 Task: Add the task  Develop a new online job application system for a company to the section Agile Avengers in the project AgileCenter and add a Due Date to the respective task as 2023/11/21
Action: Mouse moved to (670, 383)
Screenshot: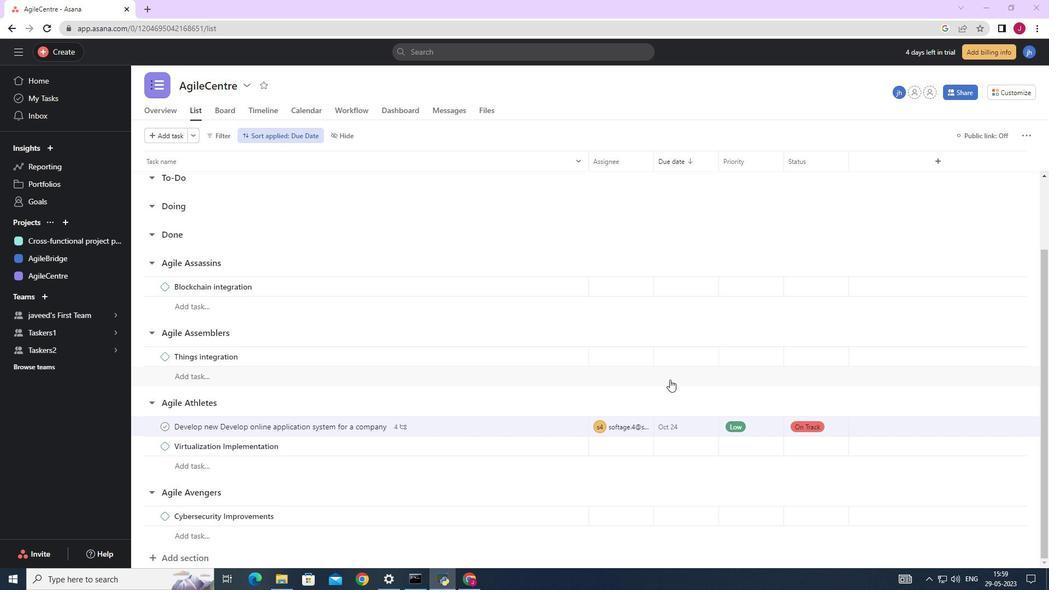 
Action: Mouse scrolled (670, 382) with delta (0, 0)
Screenshot: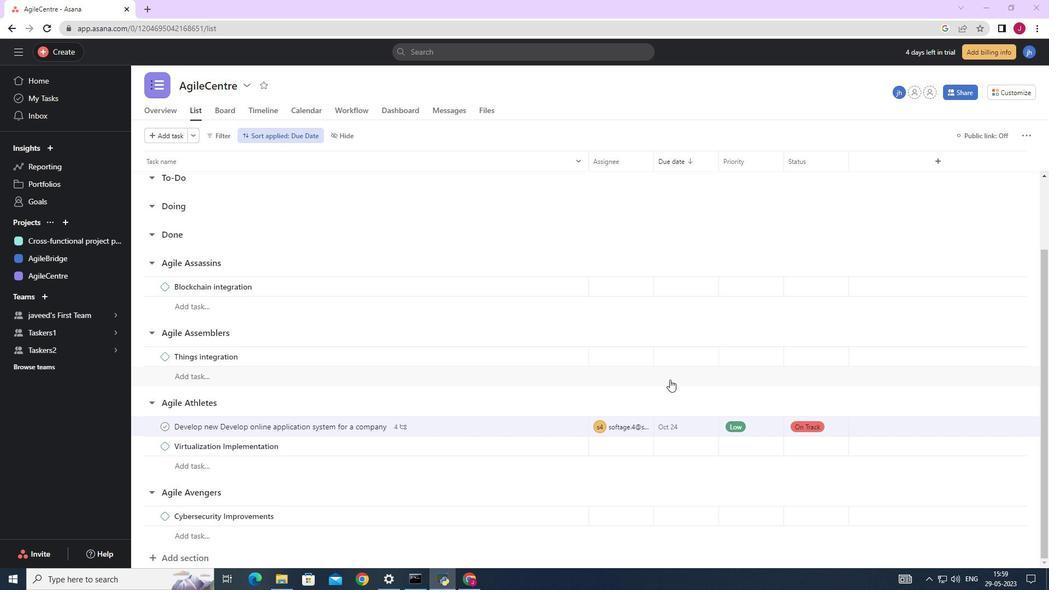 
Action: Mouse moved to (670, 383)
Screenshot: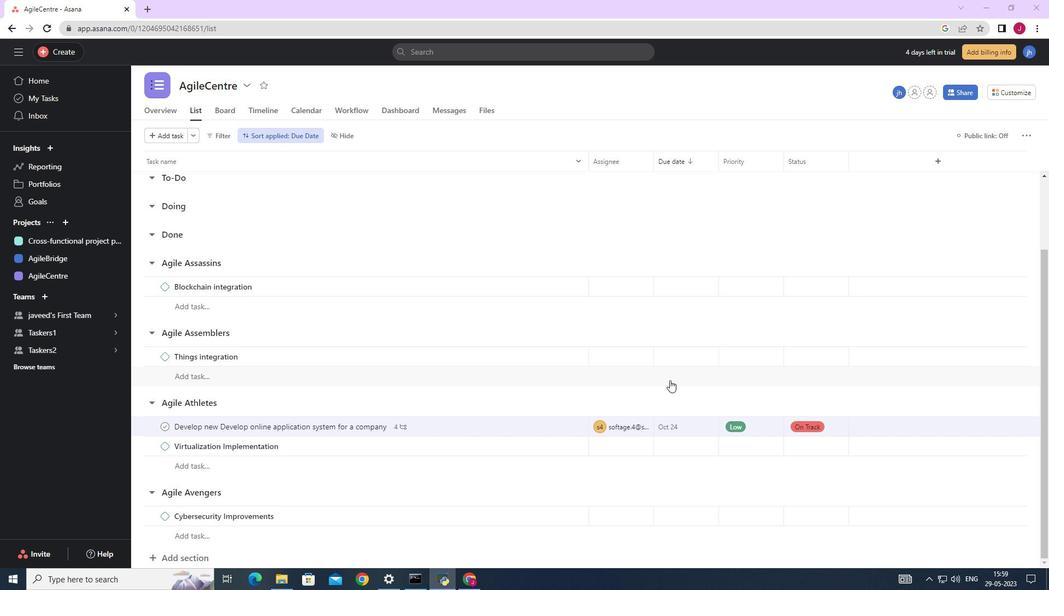 
Action: Mouse scrolled (670, 383) with delta (0, 0)
Screenshot: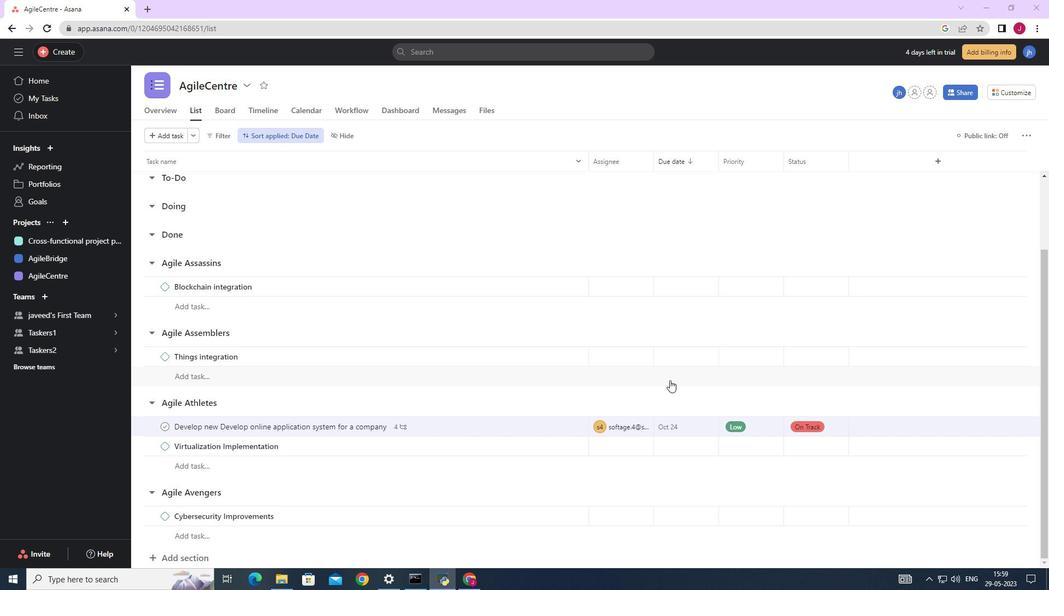 
Action: Mouse moved to (670, 384)
Screenshot: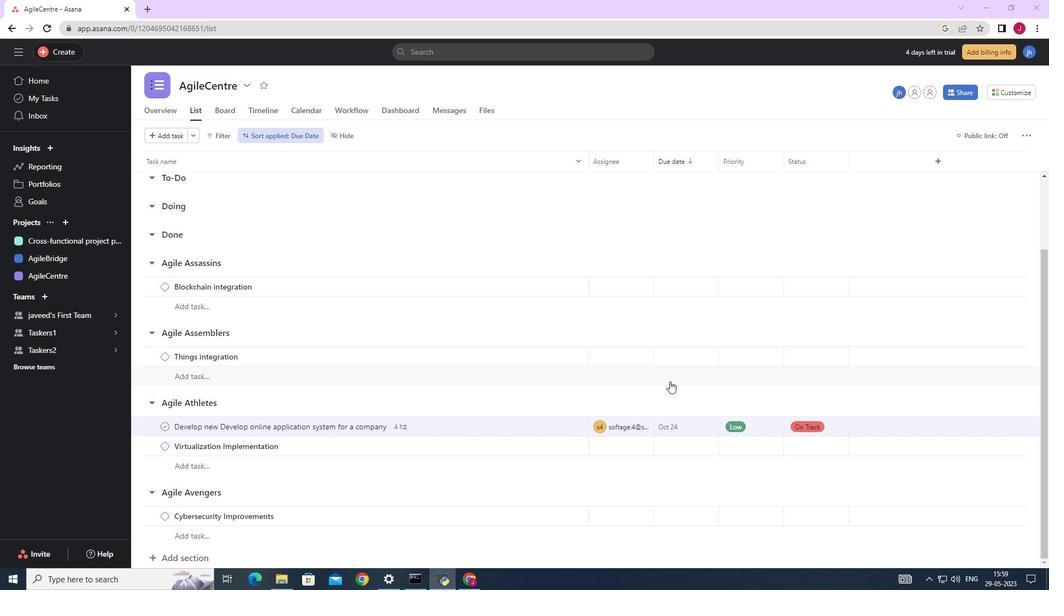 
Action: Mouse scrolled (670, 383) with delta (0, 0)
Screenshot: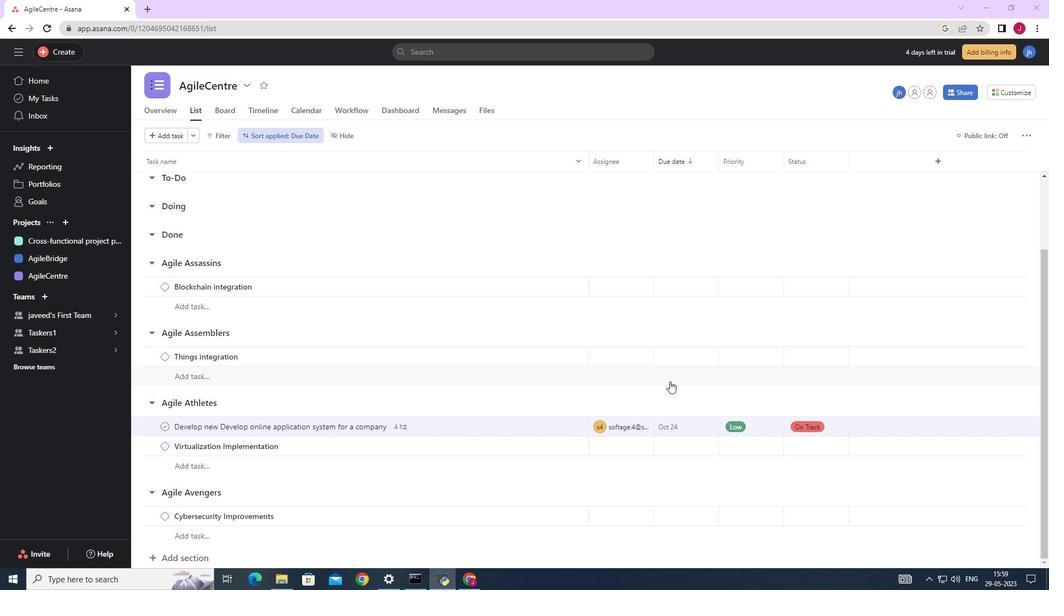 
Action: Mouse moved to (560, 424)
Screenshot: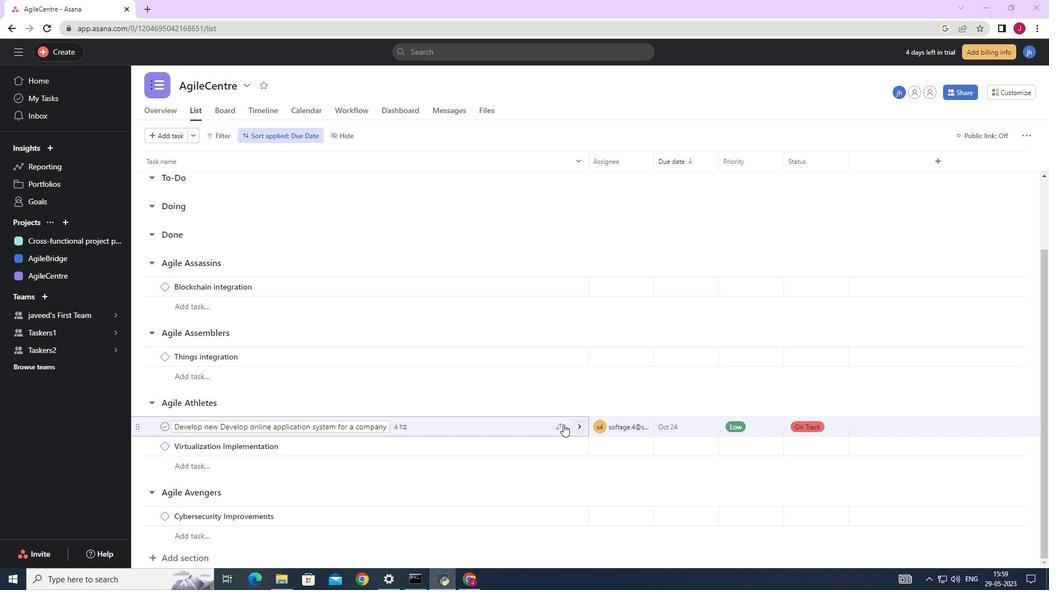 
Action: Mouse pressed left at (560, 424)
Screenshot: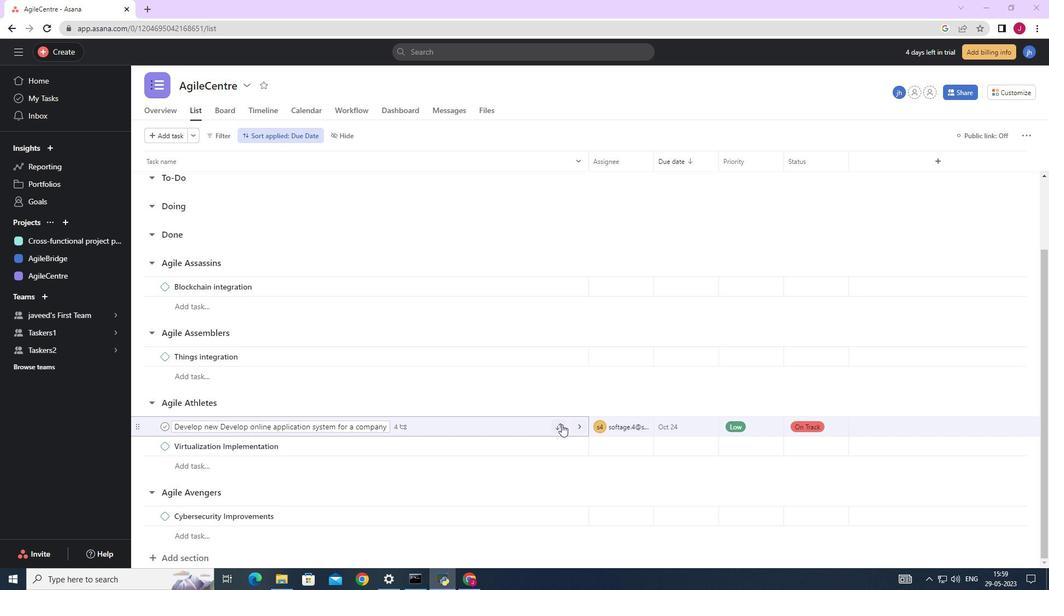
Action: Mouse moved to (501, 390)
Screenshot: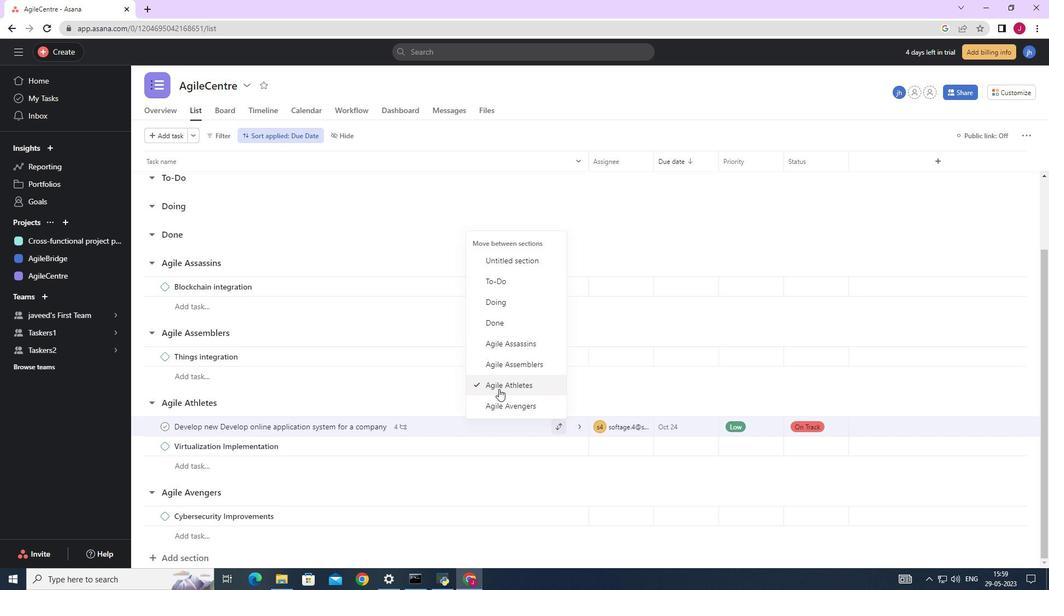
Action: Mouse scrolled (501, 389) with delta (0, 0)
Screenshot: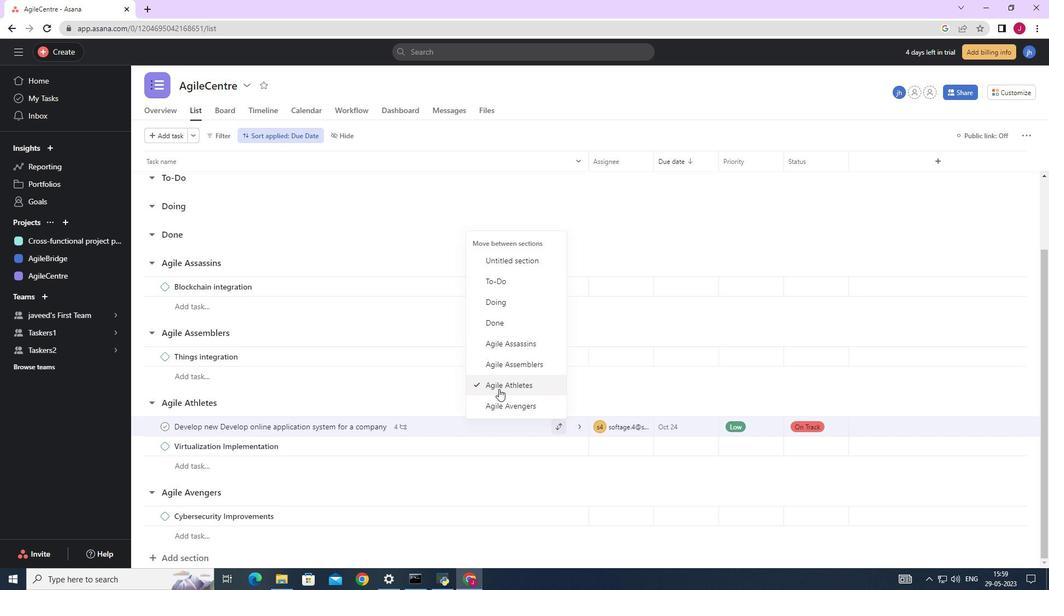 
Action: Mouse scrolled (501, 389) with delta (0, 0)
Screenshot: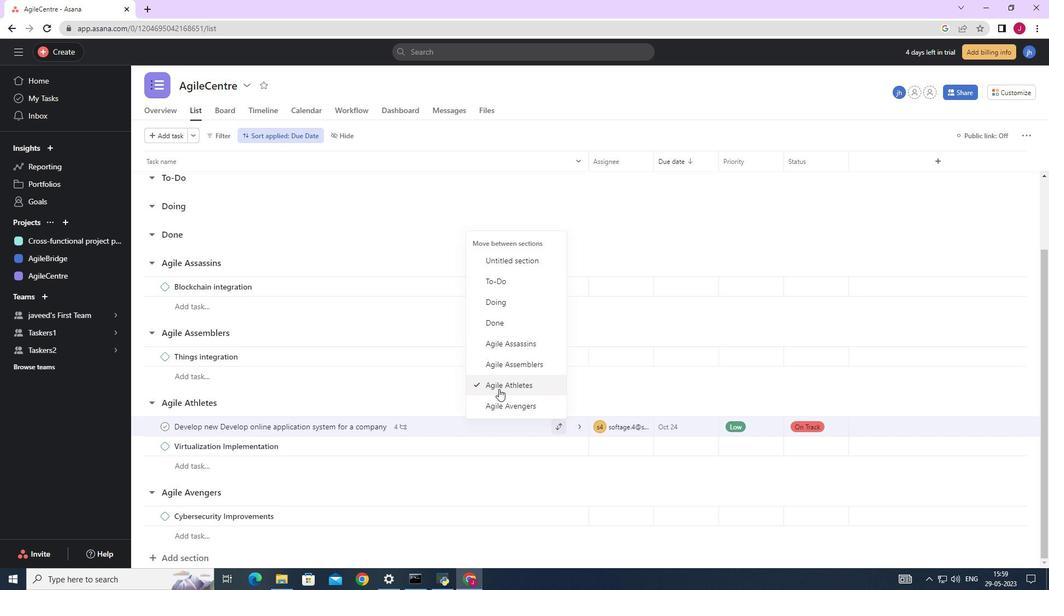 
Action: Mouse moved to (501, 390)
Screenshot: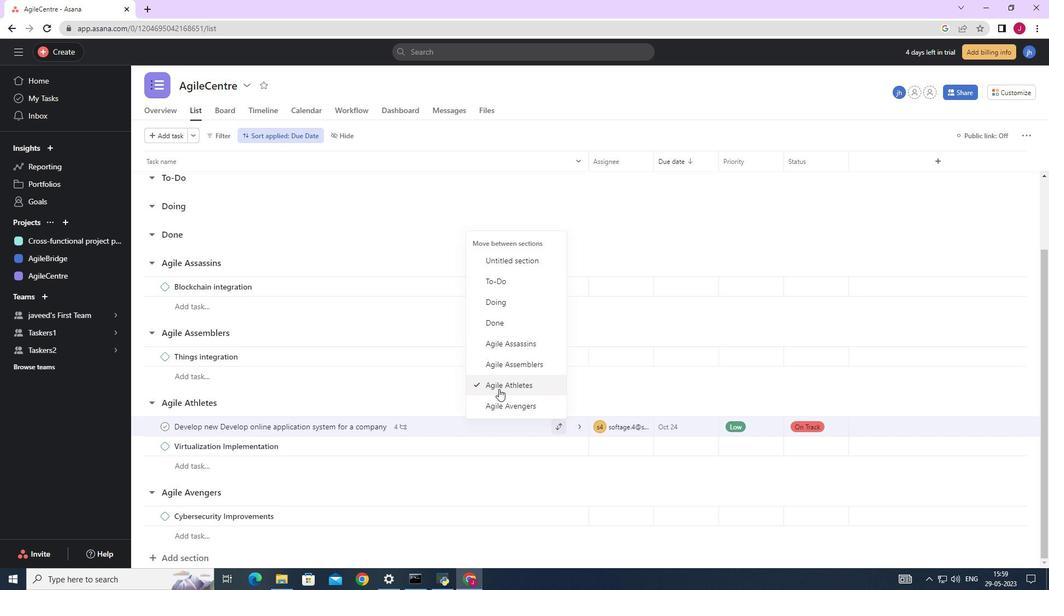 
Action: Mouse scrolled (501, 390) with delta (0, 0)
Screenshot: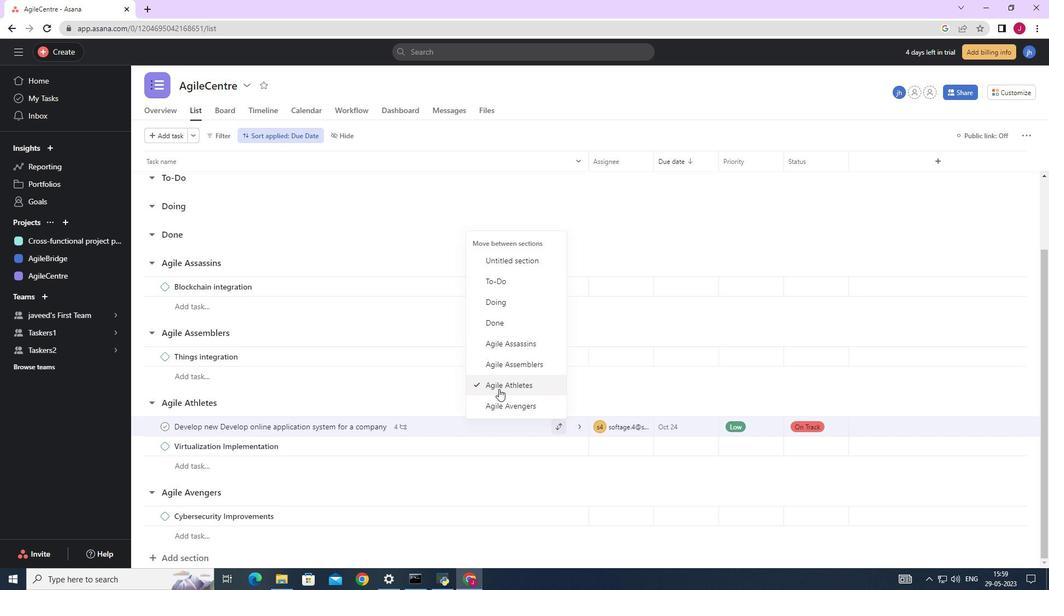 
Action: Mouse moved to (508, 405)
Screenshot: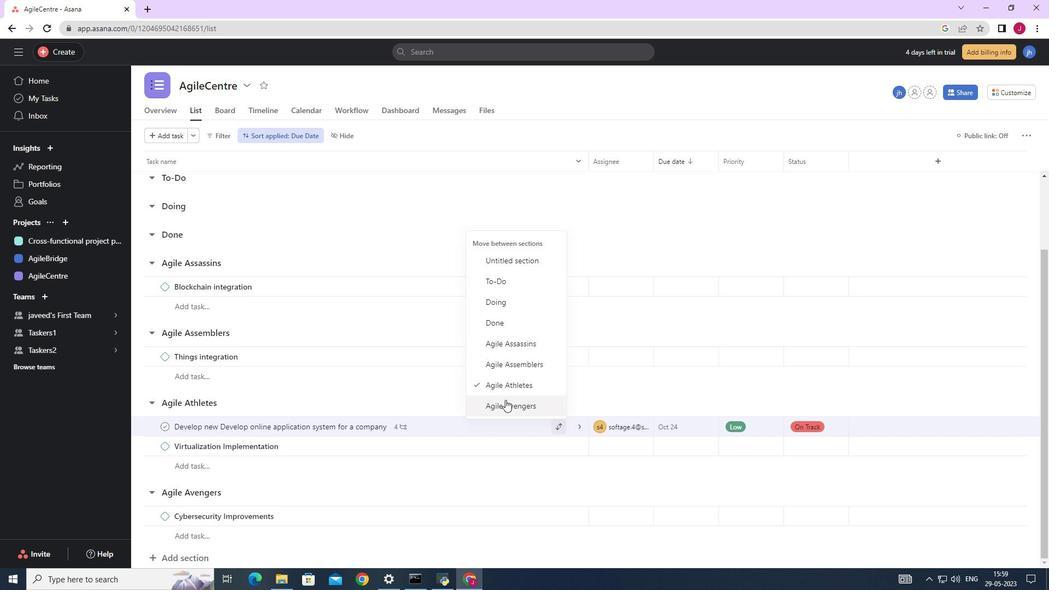 
Action: Mouse pressed left at (508, 405)
Screenshot: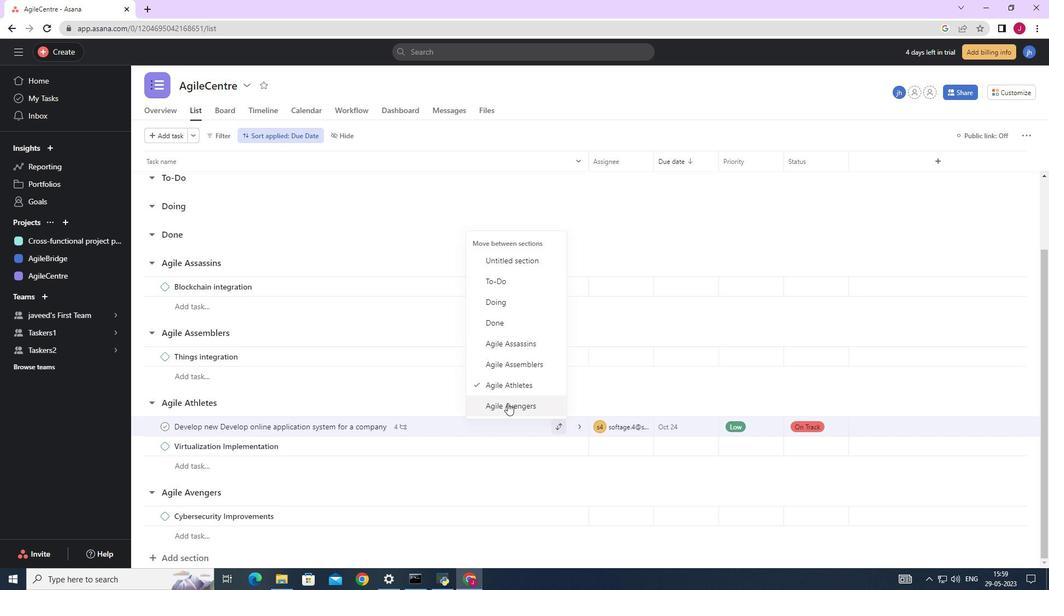 
Action: Mouse moved to (675, 496)
Screenshot: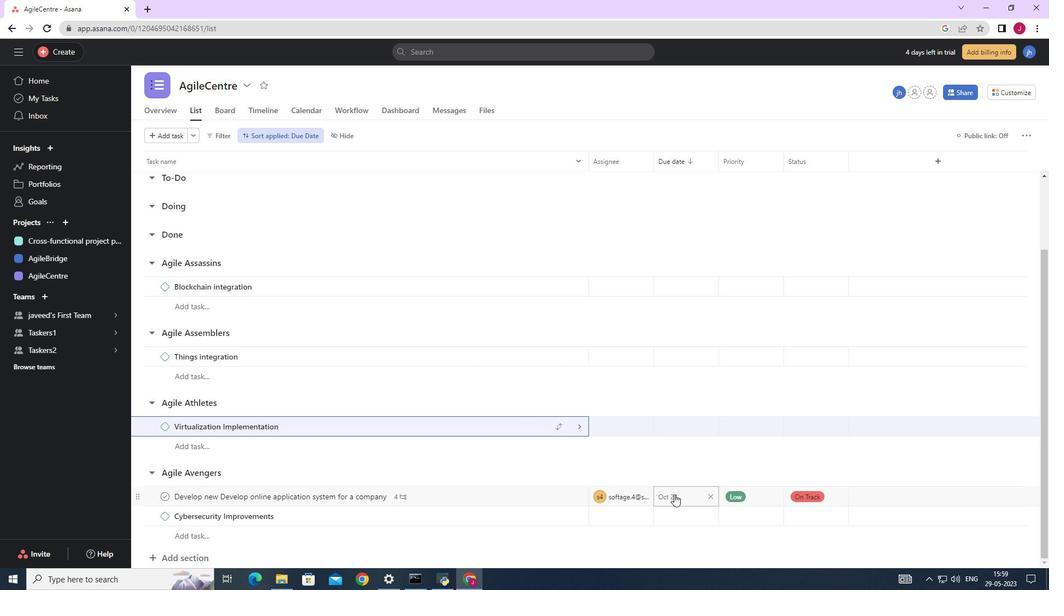 
Action: Mouse pressed left at (675, 496)
Screenshot: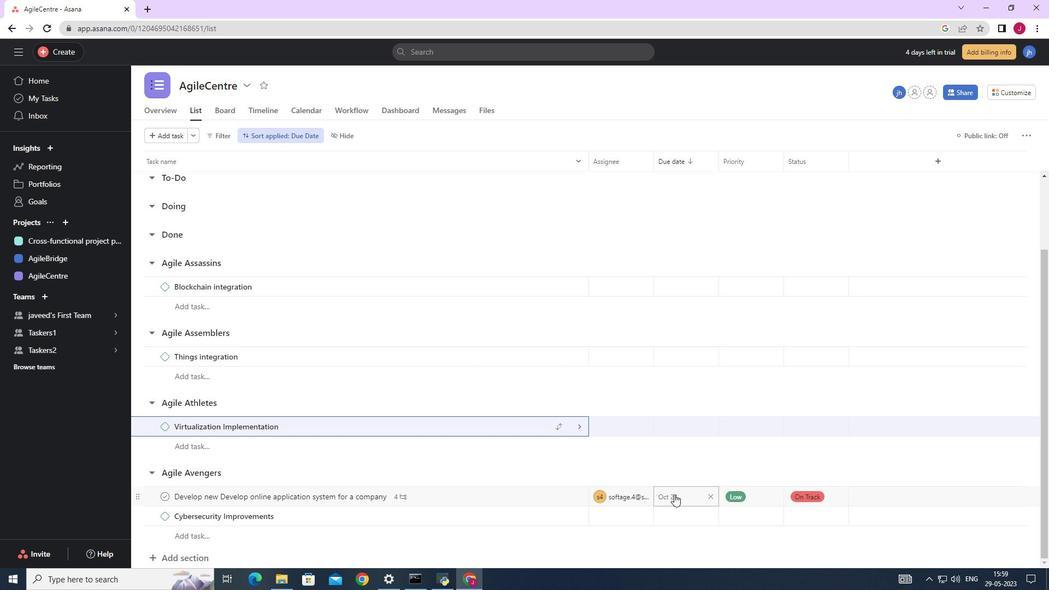 
Action: Mouse moved to (795, 321)
Screenshot: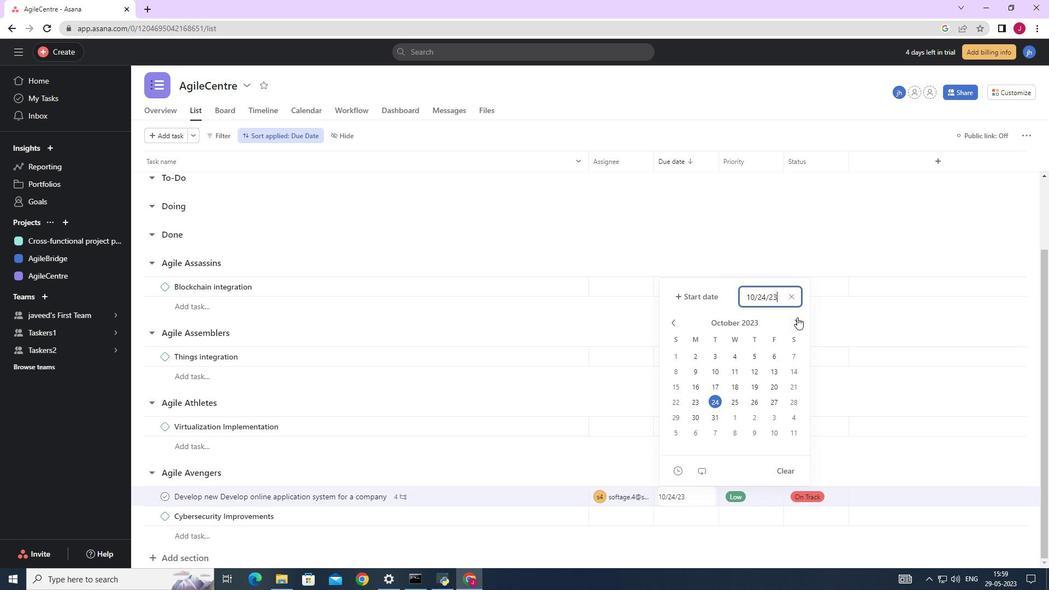 
Action: Mouse pressed left at (795, 321)
Screenshot: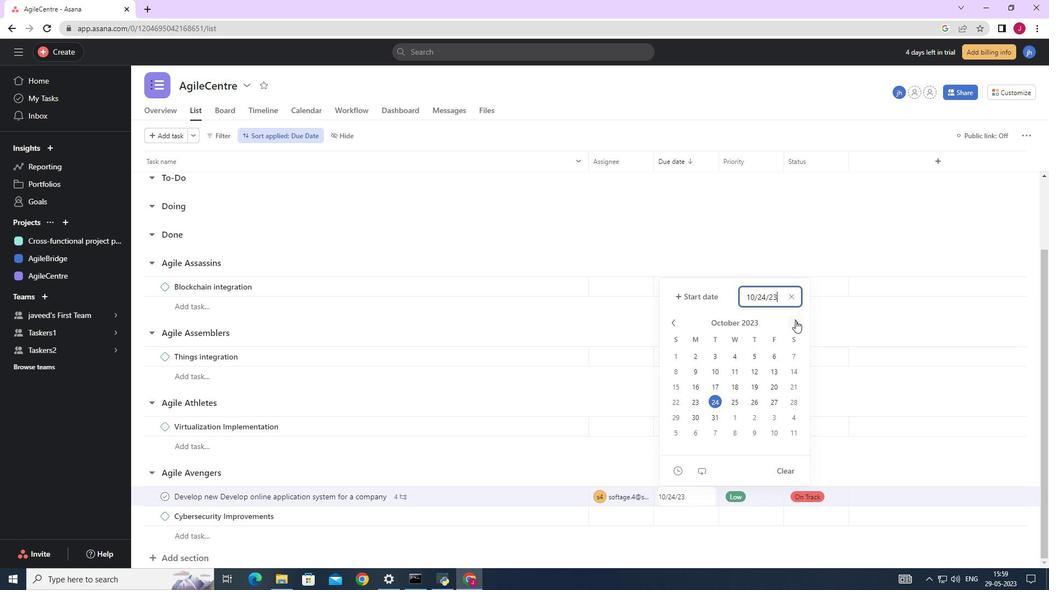 
Action: Mouse moved to (718, 401)
Screenshot: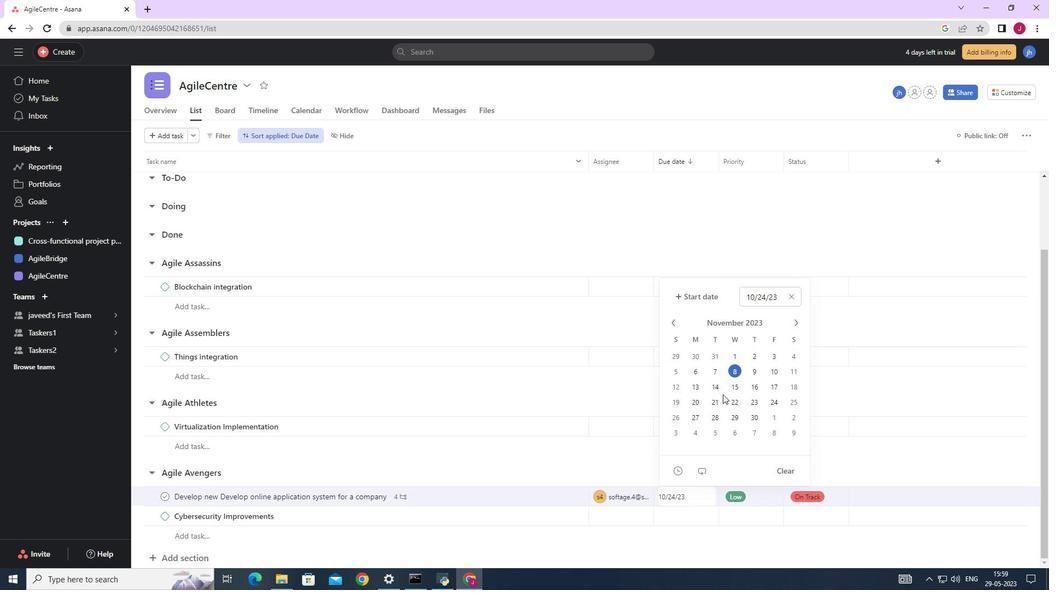 
Action: Mouse pressed left at (718, 401)
Screenshot: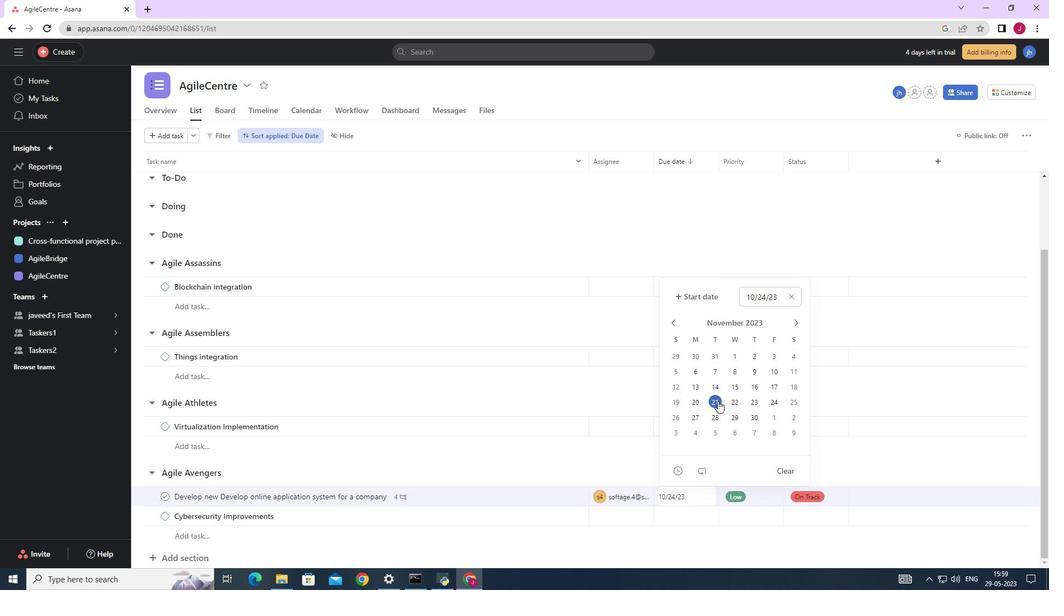 
Action: Mouse moved to (846, 210)
Screenshot: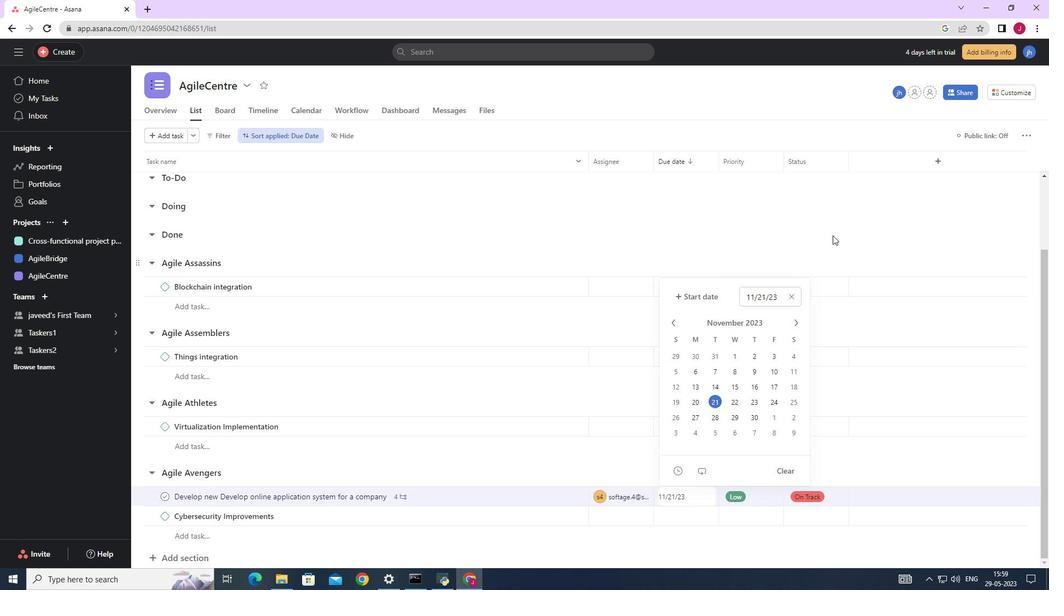 
Action: Mouse pressed left at (846, 210)
Screenshot: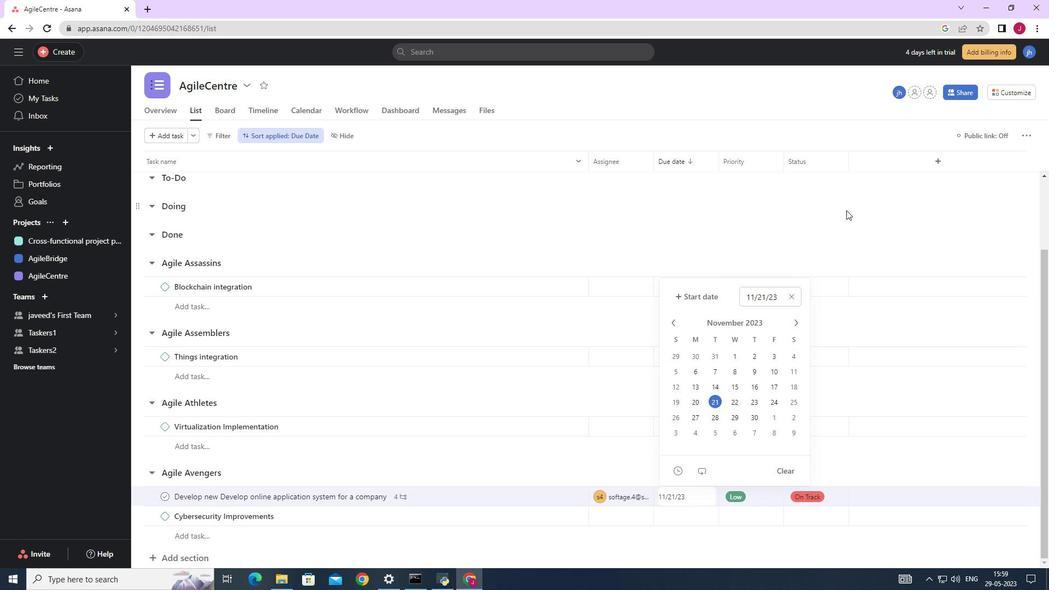 
Action: Mouse moved to (844, 215)
Screenshot: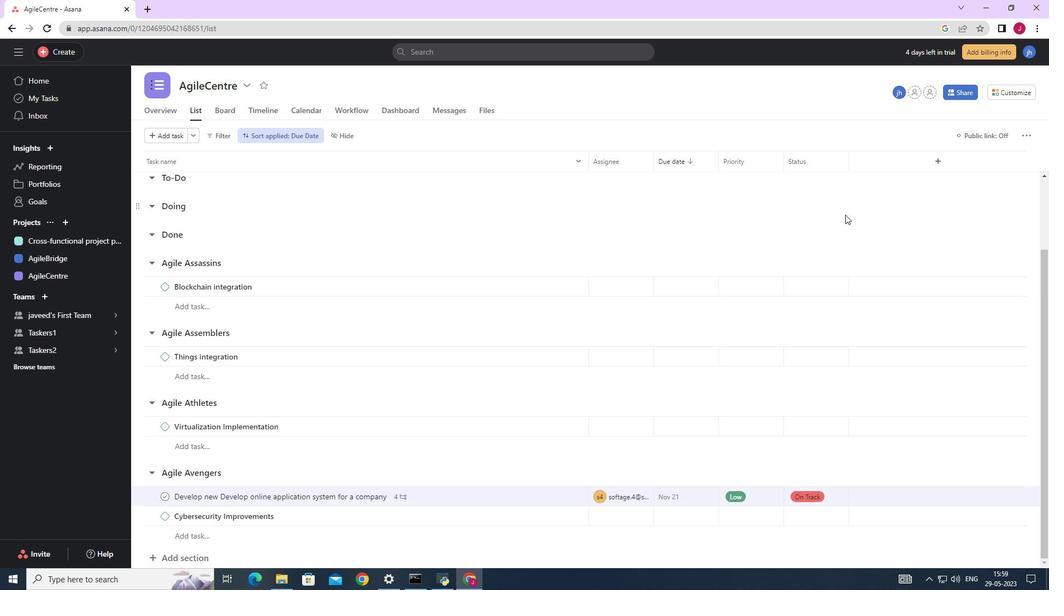 
